 Task: Select the employment type as freelance.
Action: Mouse moved to (761, 98)
Screenshot: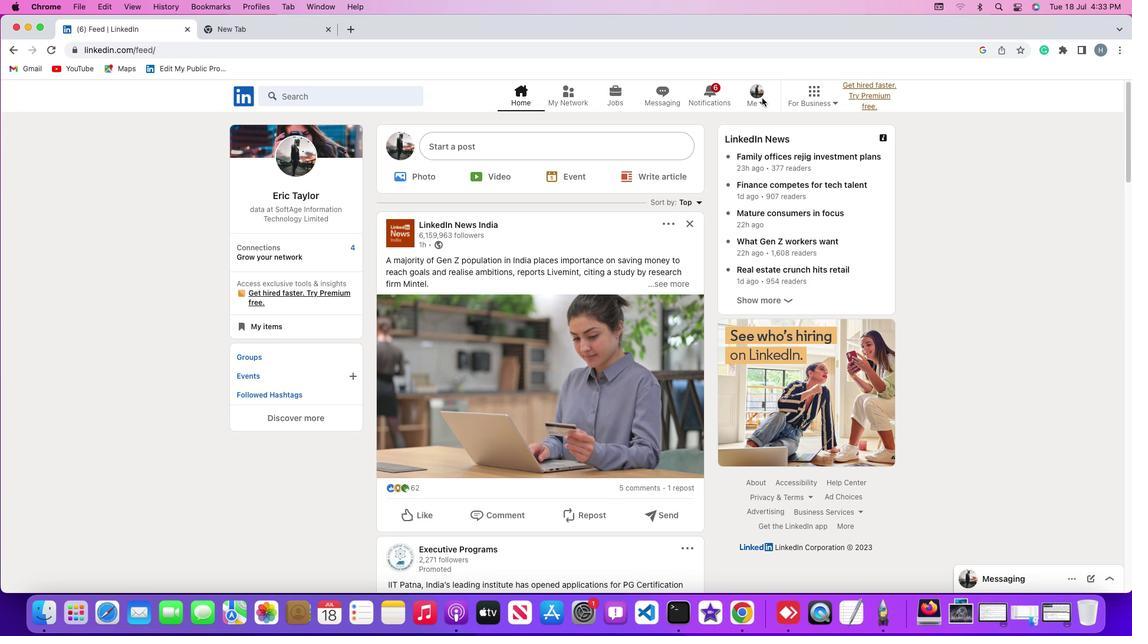
Action: Mouse pressed left at (761, 98)
Screenshot: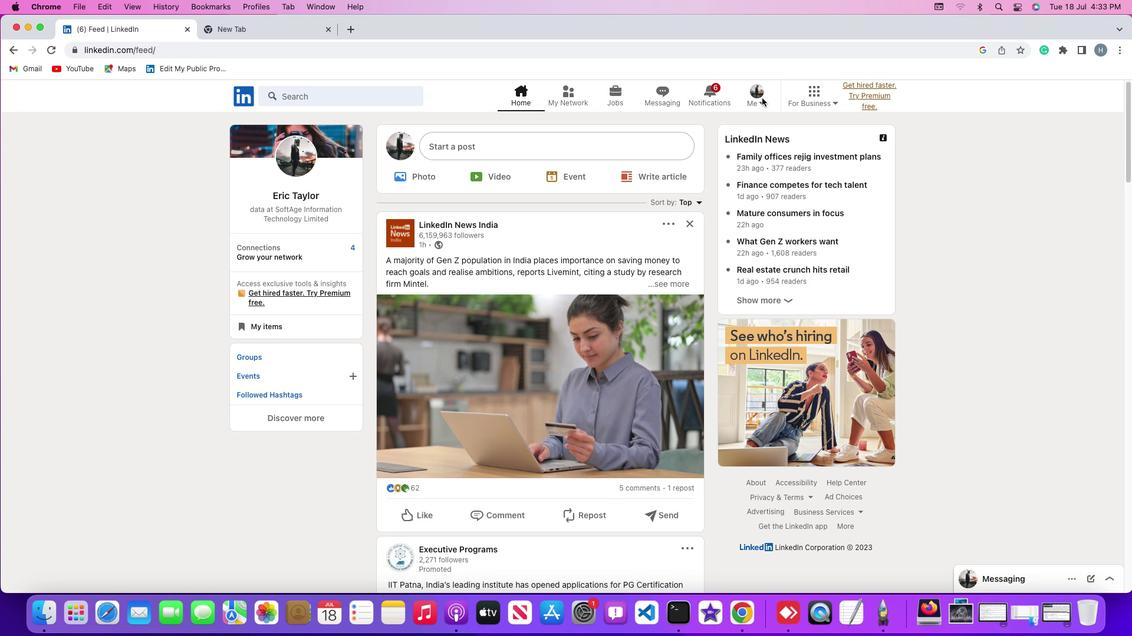 
Action: Mouse moved to (760, 100)
Screenshot: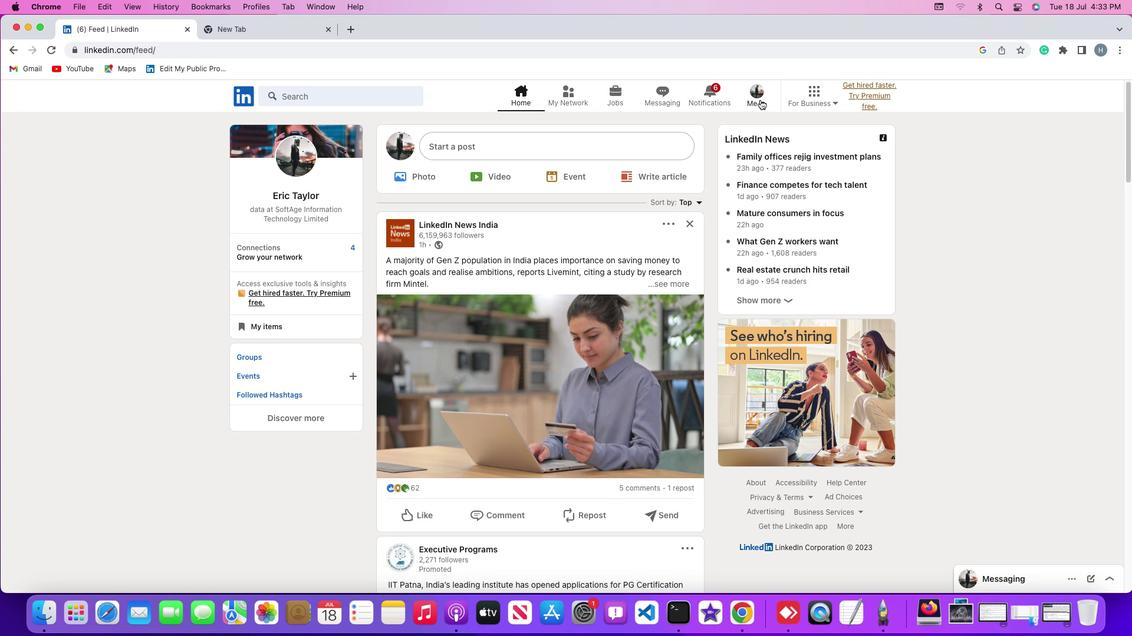 
Action: Mouse pressed left at (760, 100)
Screenshot: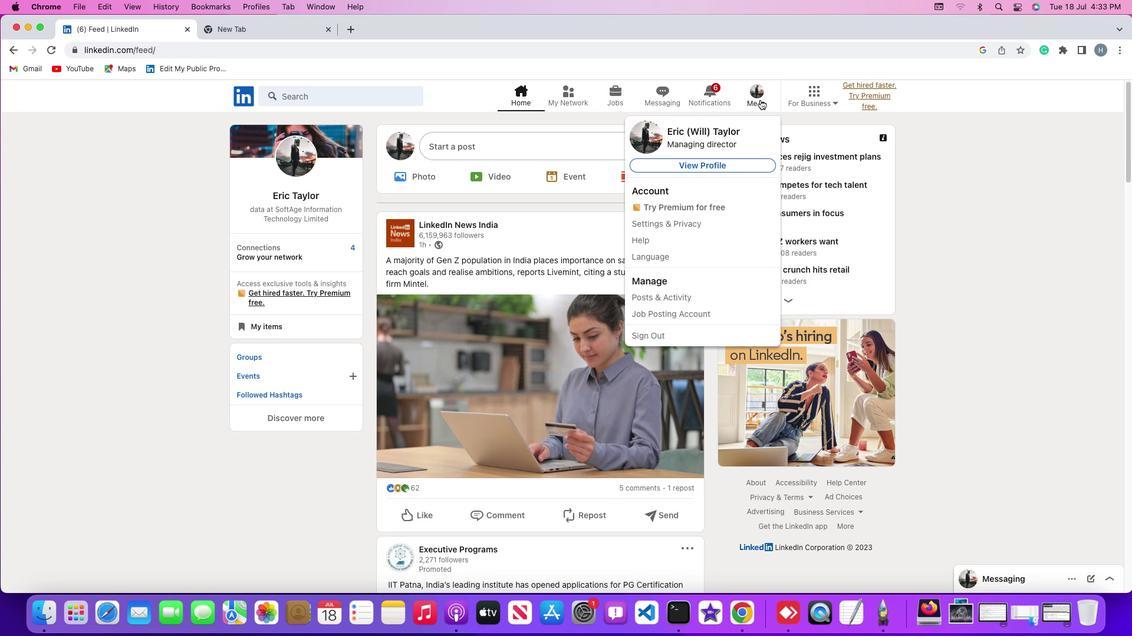 
Action: Mouse moved to (726, 163)
Screenshot: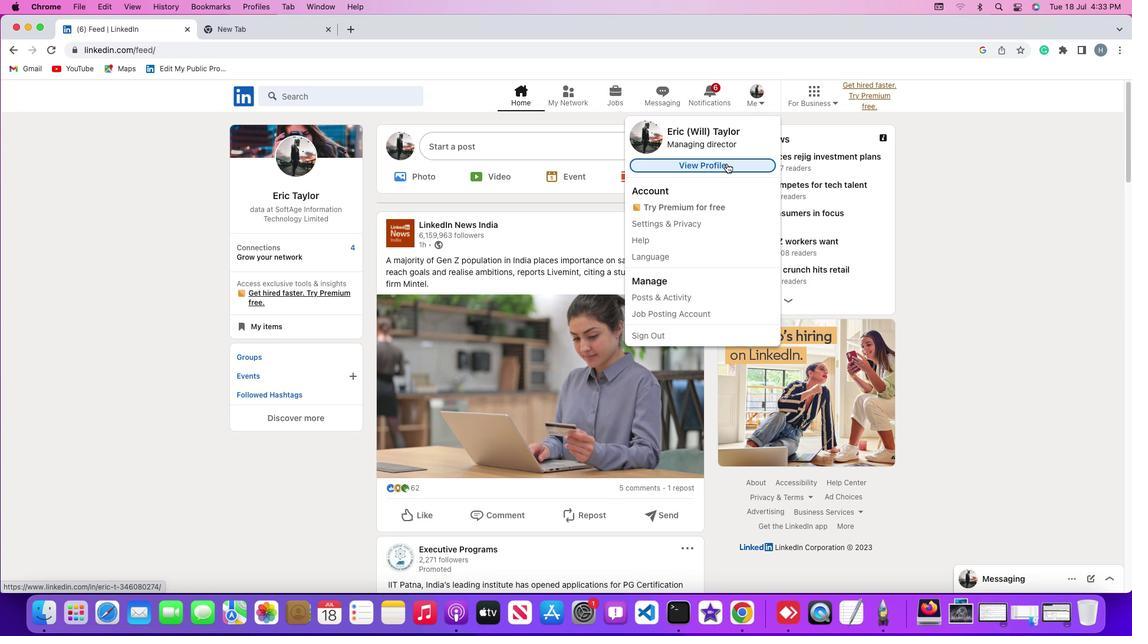 
Action: Mouse pressed left at (726, 163)
Screenshot: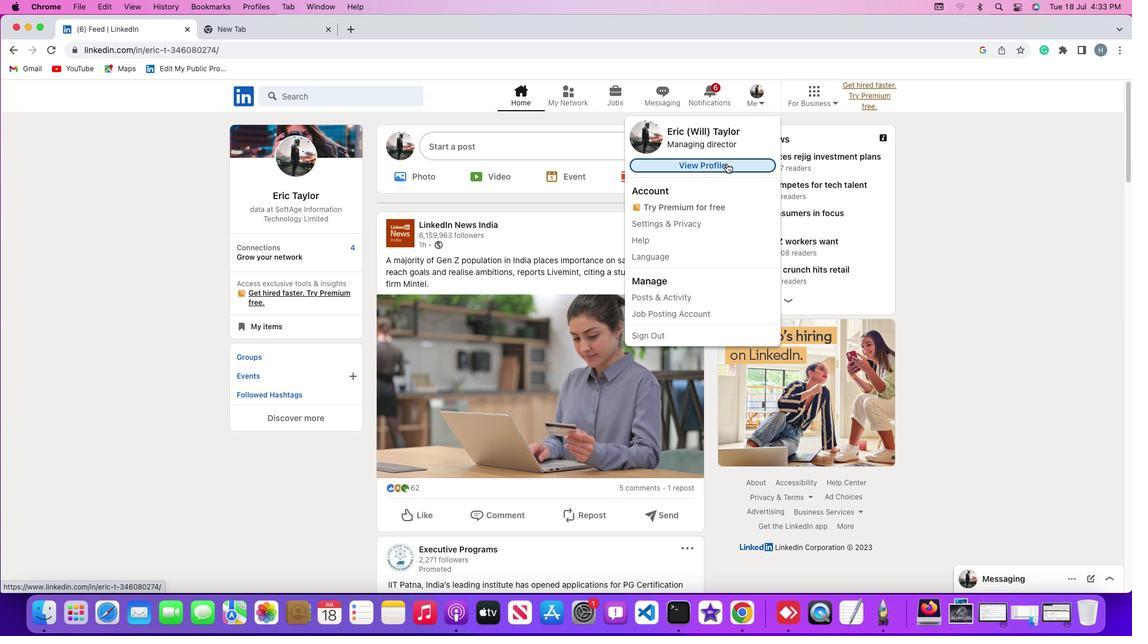 
Action: Mouse moved to (678, 261)
Screenshot: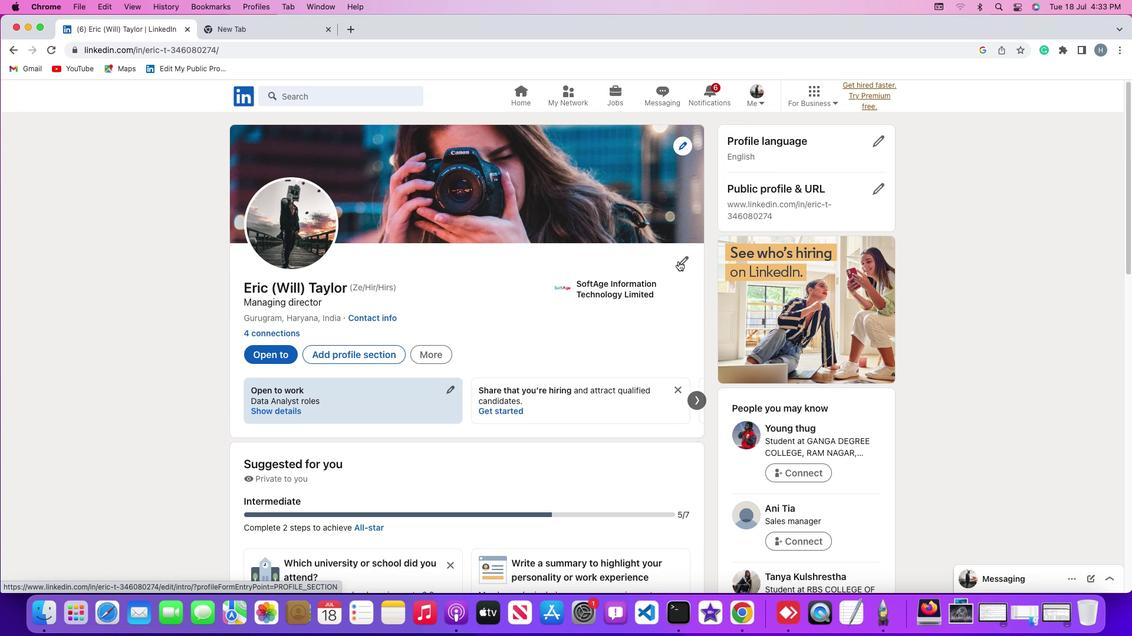 
Action: Mouse pressed left at (678, 261)
Screenshot: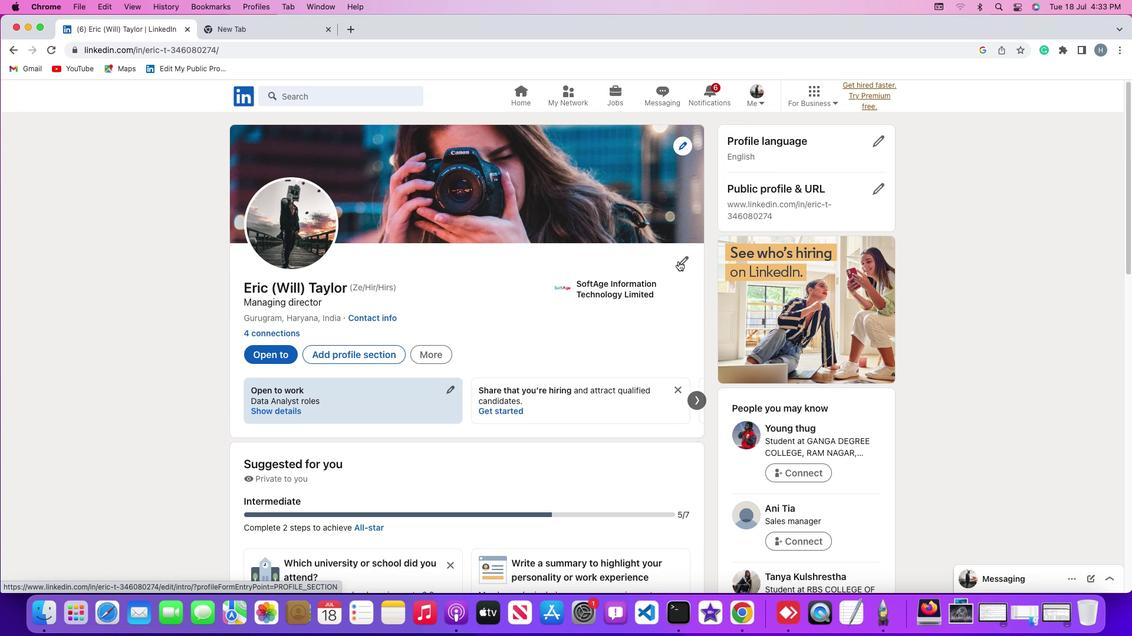 
Action: Mouse moved to (572, 321)
Screenshot: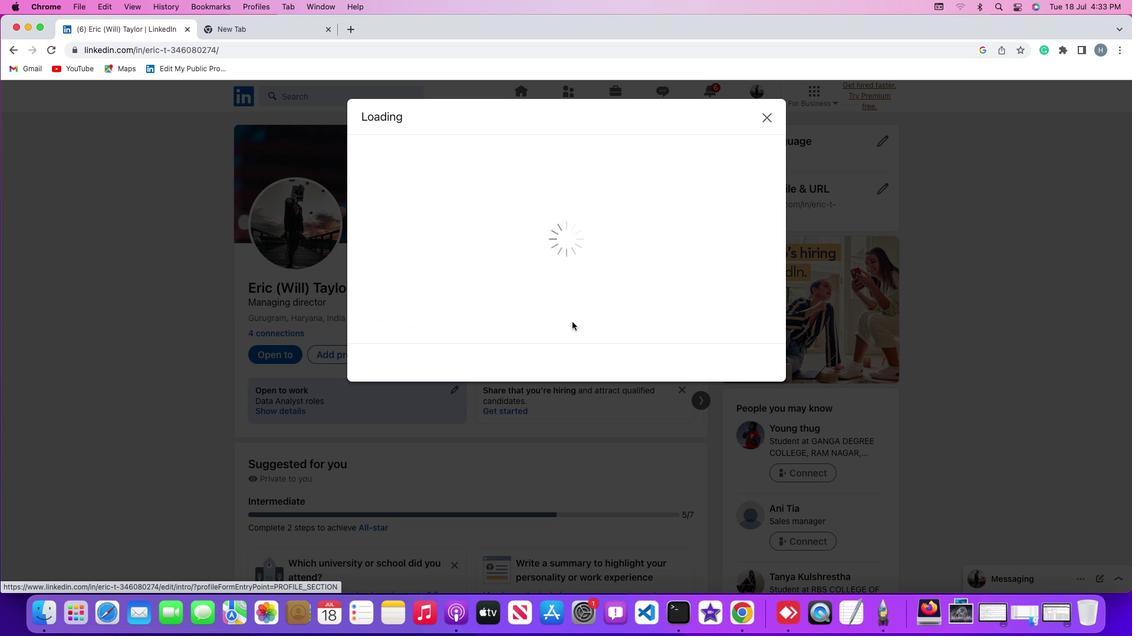 
Action: Mouse scrolled (572, 321) with delta (0, 0)
Screenshot: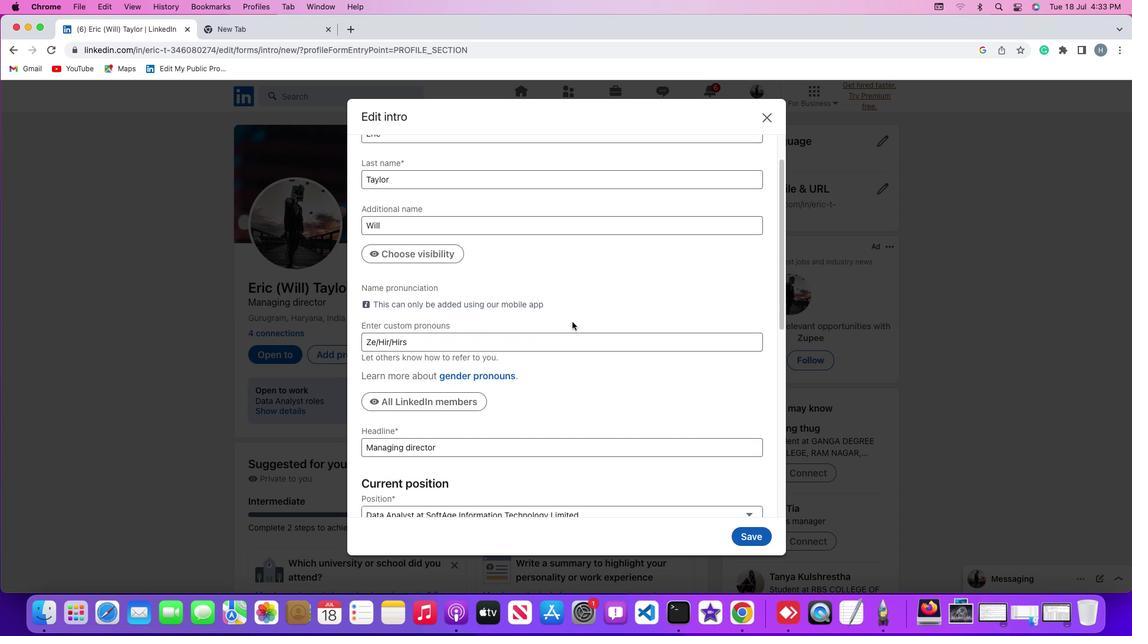 
Action: Mouse scrolled (572, 321) with delta (0, 0)
Screenshot: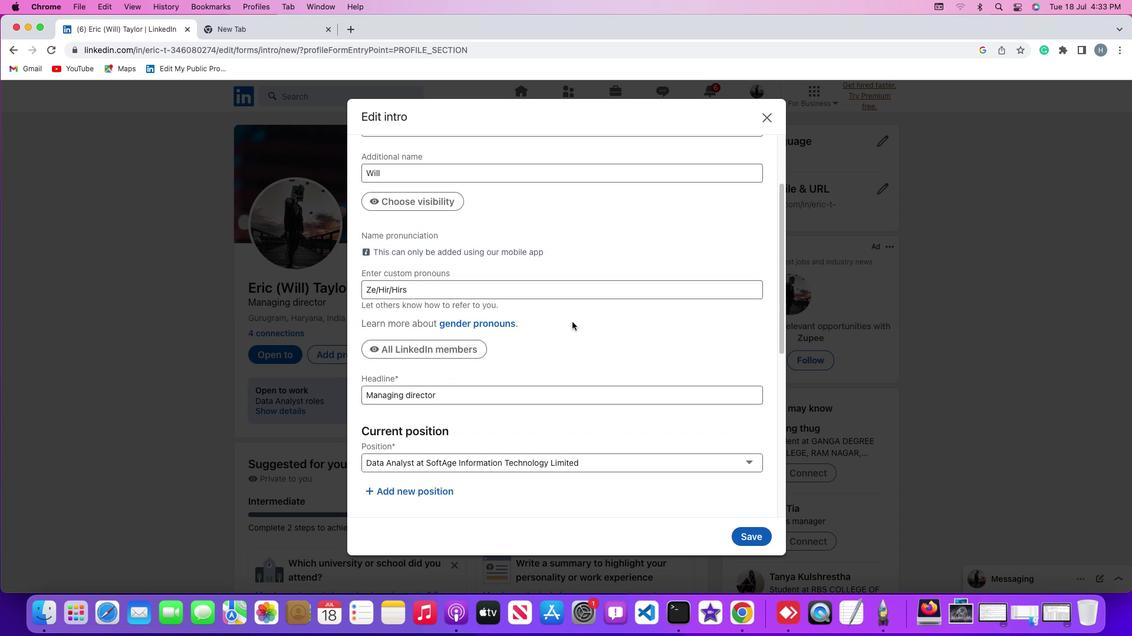 
Action: Mouse scrolled (572, 321) with delta (0, -1)
Screenshot: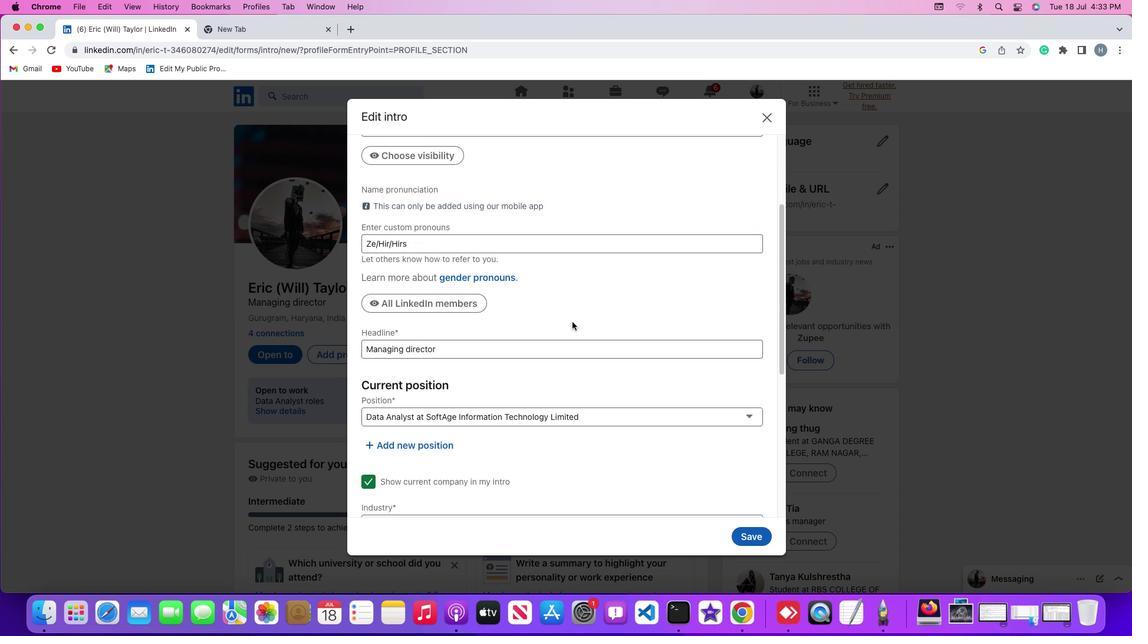 
Action: Mouse scrolled (572, 321) with delta (0, -1)
Screenshot: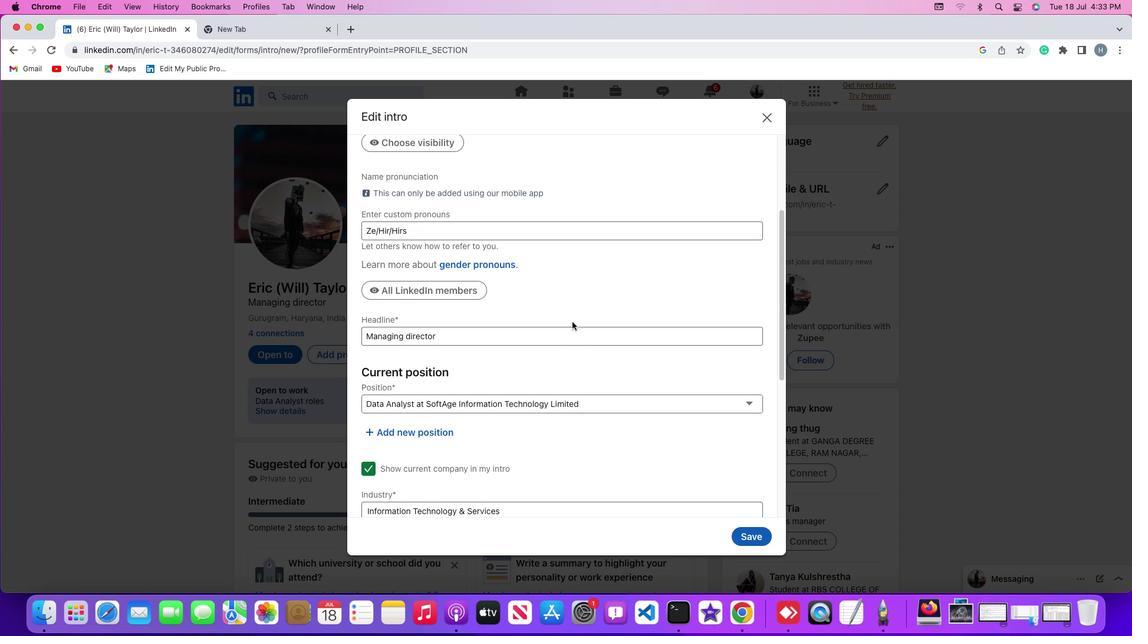 
Action: Mouse scrolled (572, 321) with delta (0, 0)
Screenshot: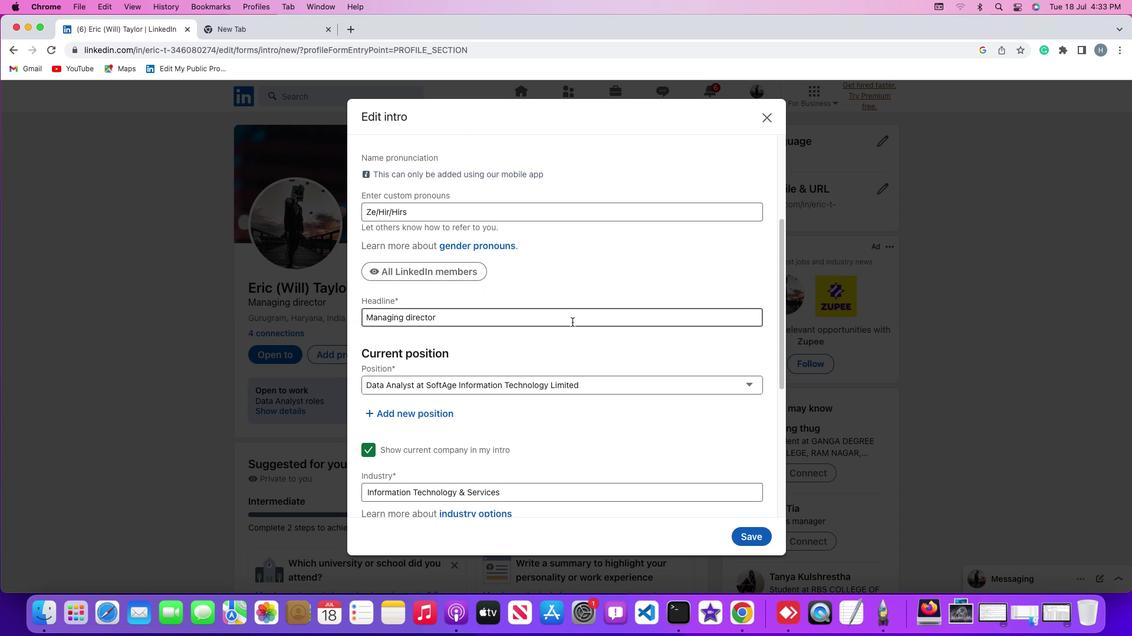 
Action: Mouse scrolled (572, 321) with delta (0, 0)
Screenshot: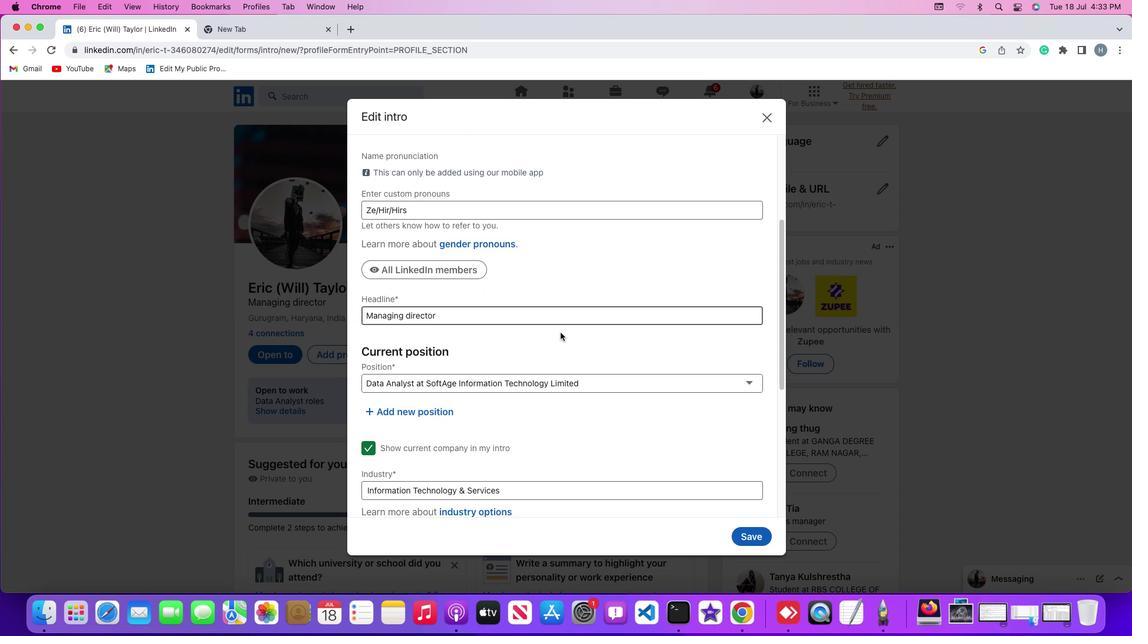 
Action: Mouse moved to (432, 413)
Screenshot: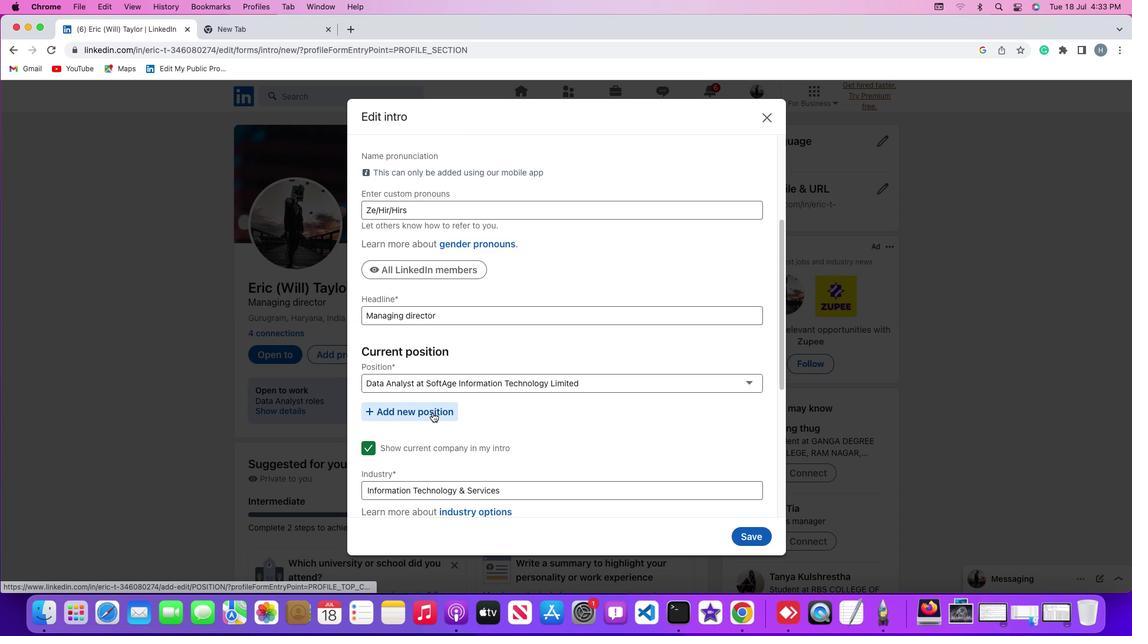 
Action: Mouse pressed left at (432, 413)
Screenshot: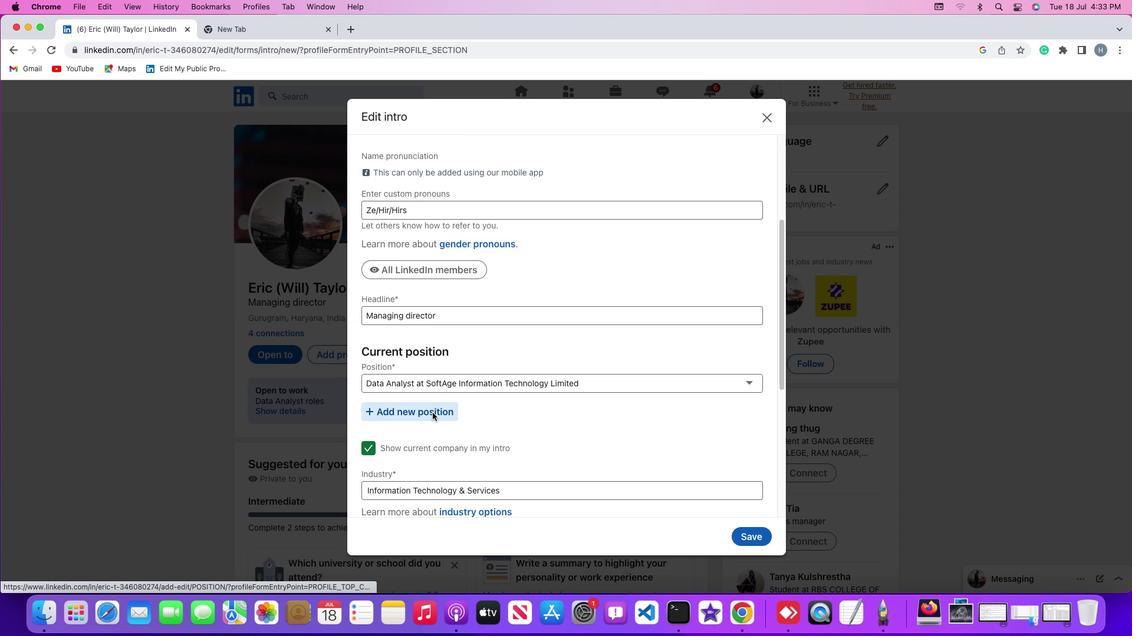 
Action: Mouse moved to (749, 288)
Screenshot: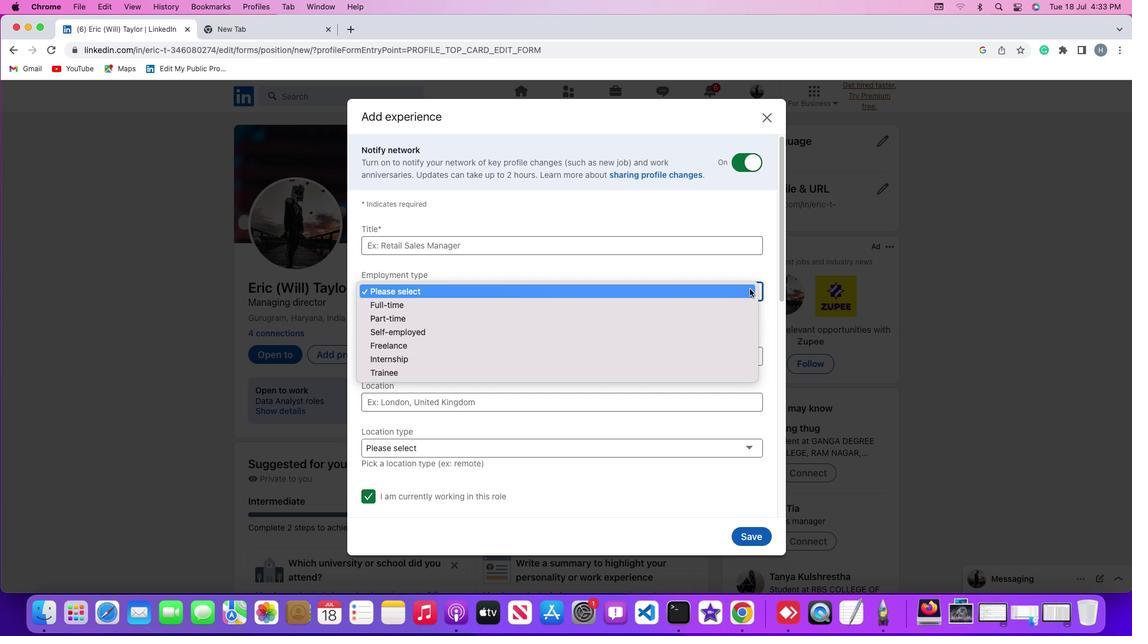 
Action: Mouse pressed left at (749, 288)
Screenshot: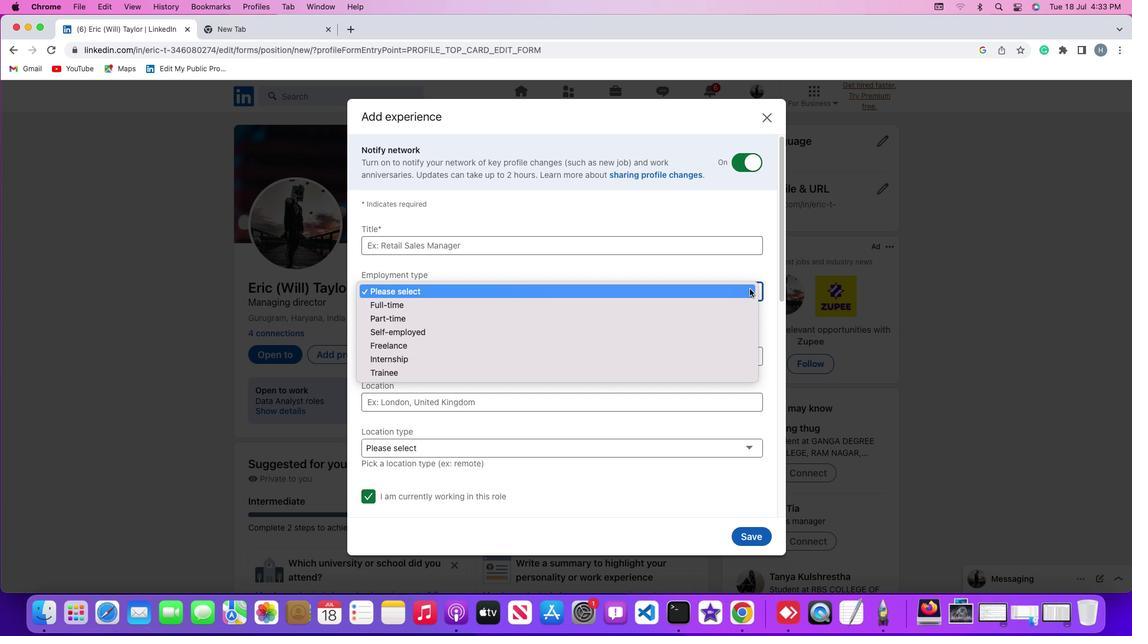 
Action: Mouse moved to (656, 342)
Screenshot: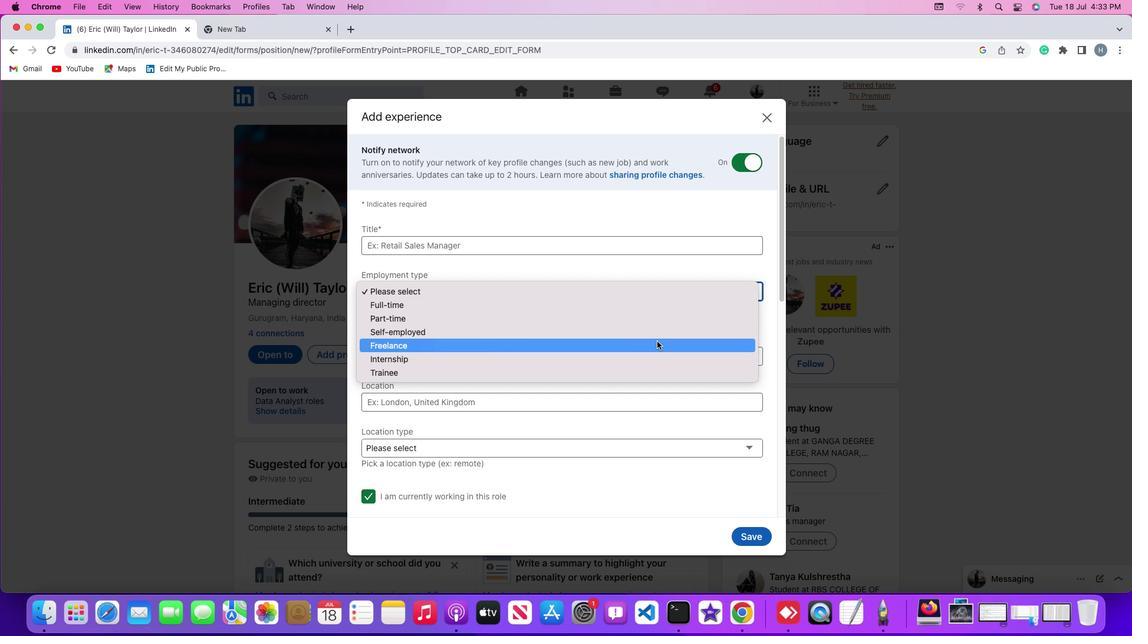 
Action: Mouse pressed left at (656, 342)
Screenshot: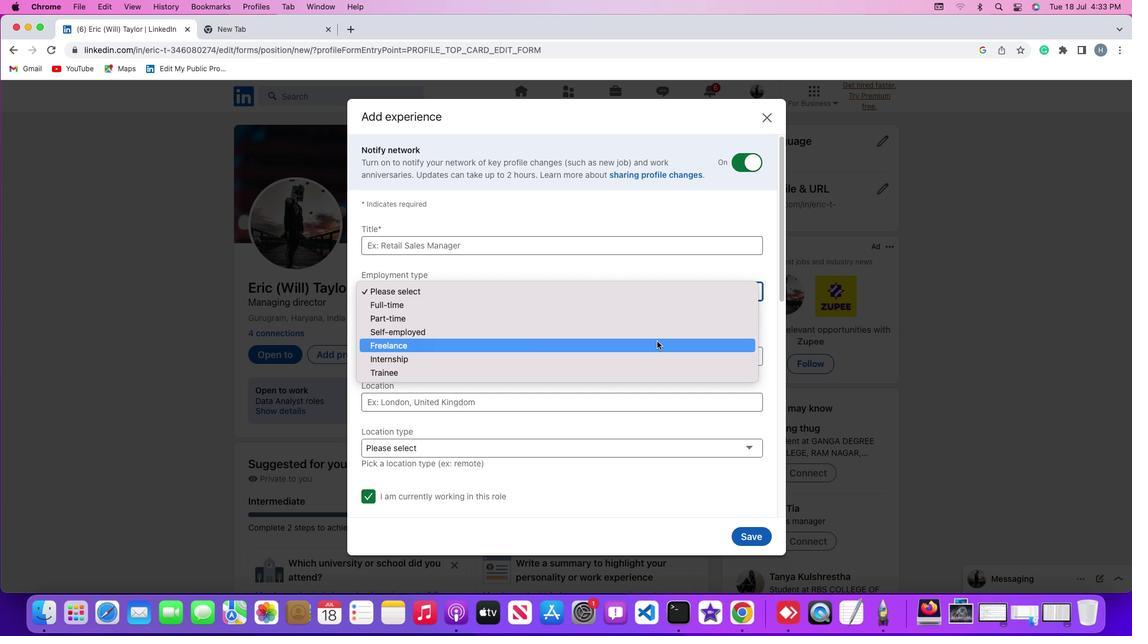 
Action: Mouse moved to (661, 327)
Screenshot: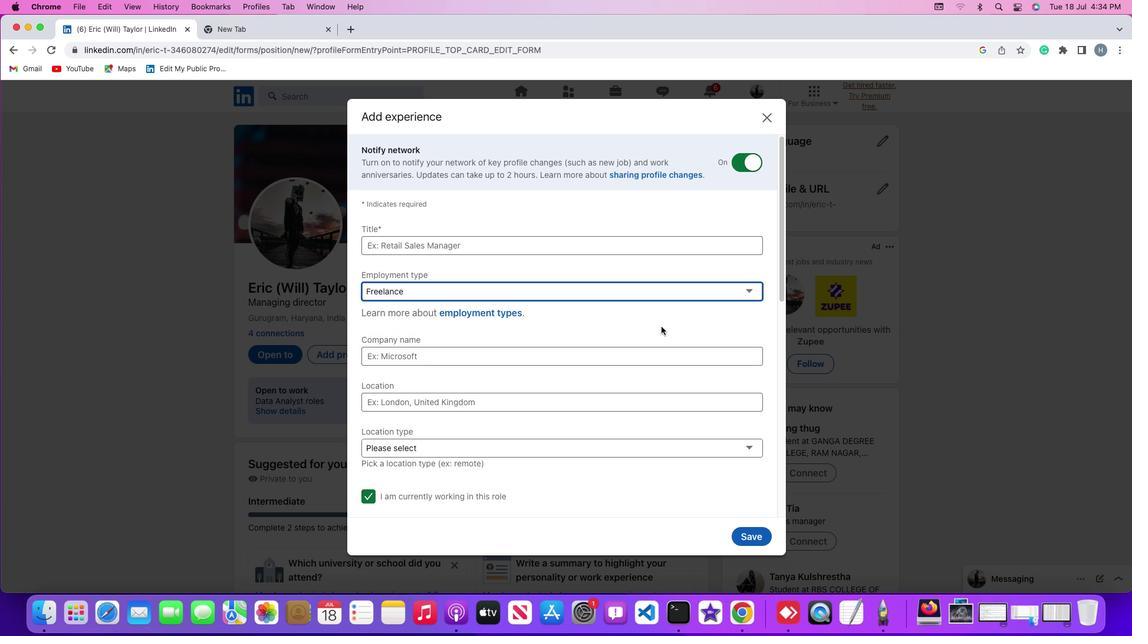 
